 Task: Create a board button that unarchives a list "Trello first" on board "Progress report".
Action: Mouse moved to (1016, 84)
Screenshot: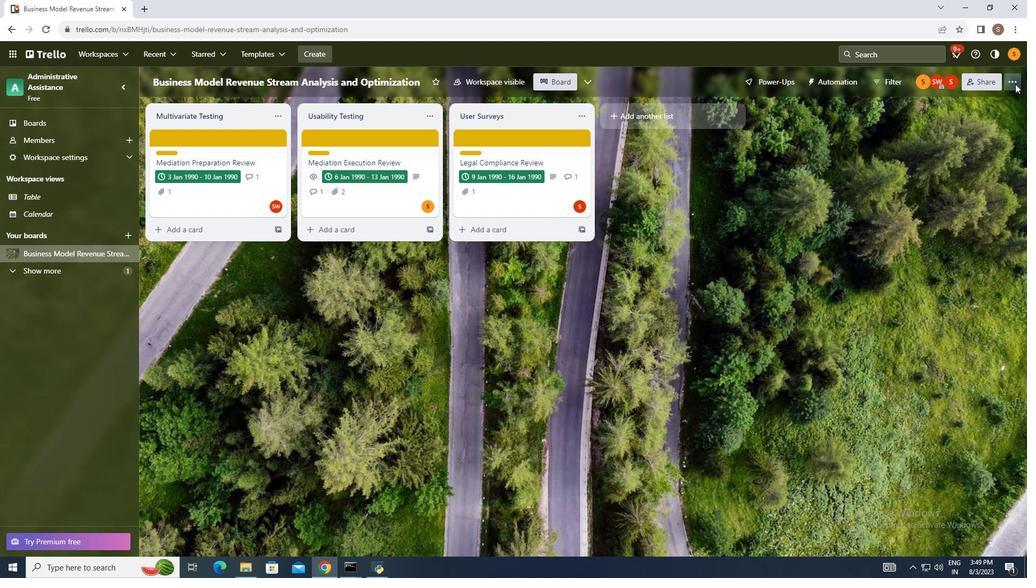 
Action: Mouse pressed left at (1016, 84)
Screenshot: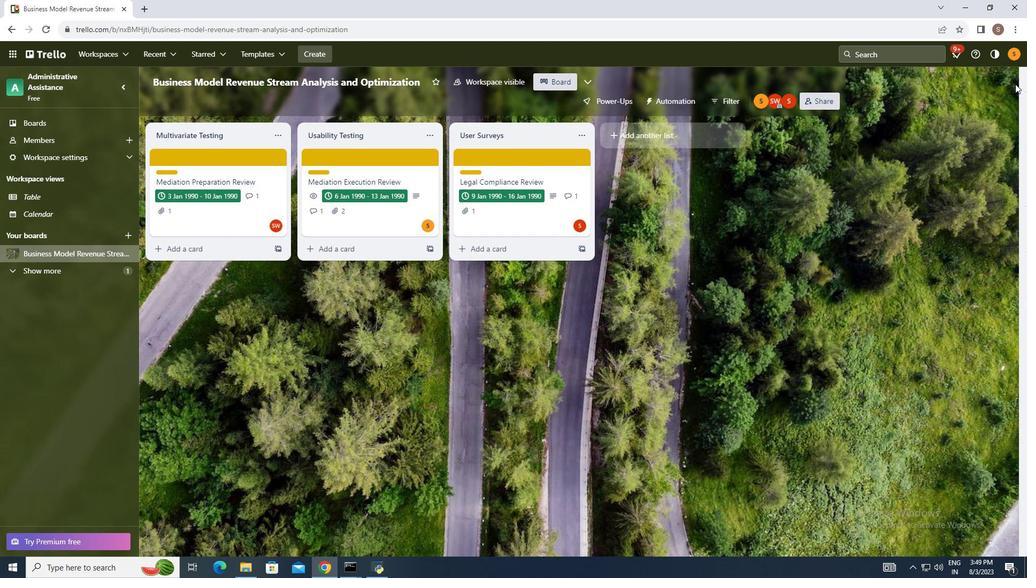 
Action: Mouse moved to (935, 232)
Screenshot: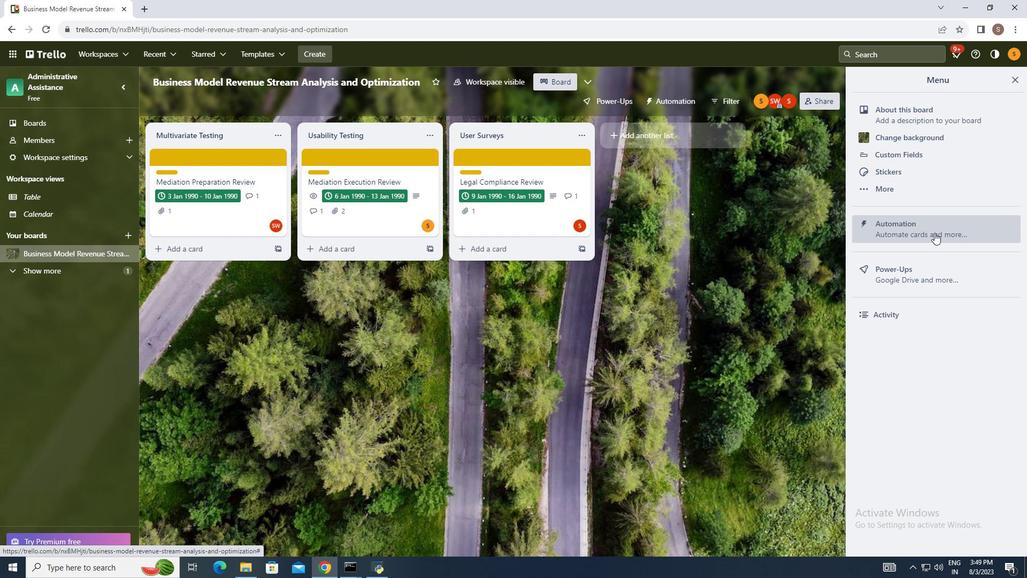 
Action: Mouse pressed left at (935, 232)
Screenshot: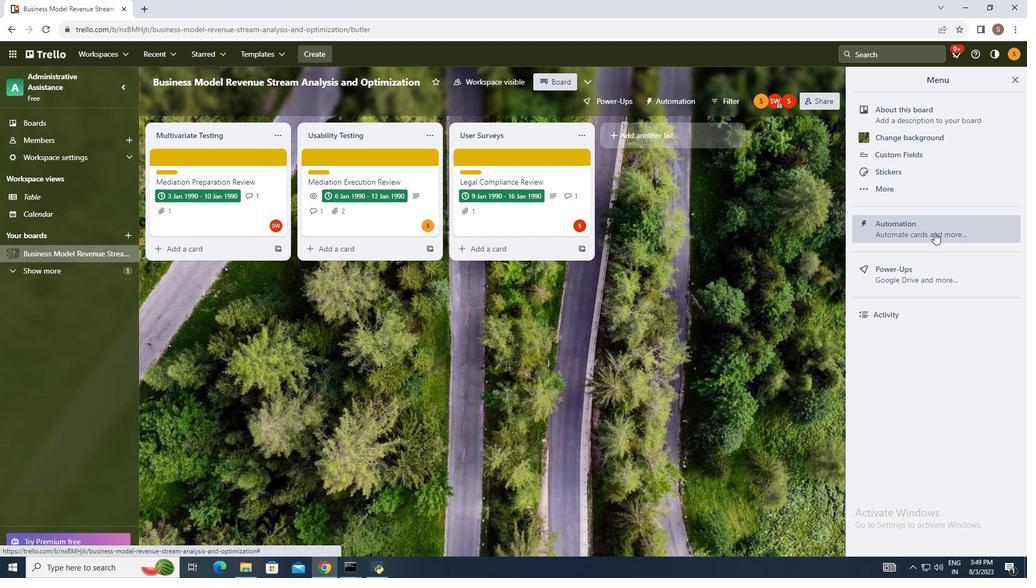 
Action: Mouse moved to (203, 299)
Screenshot: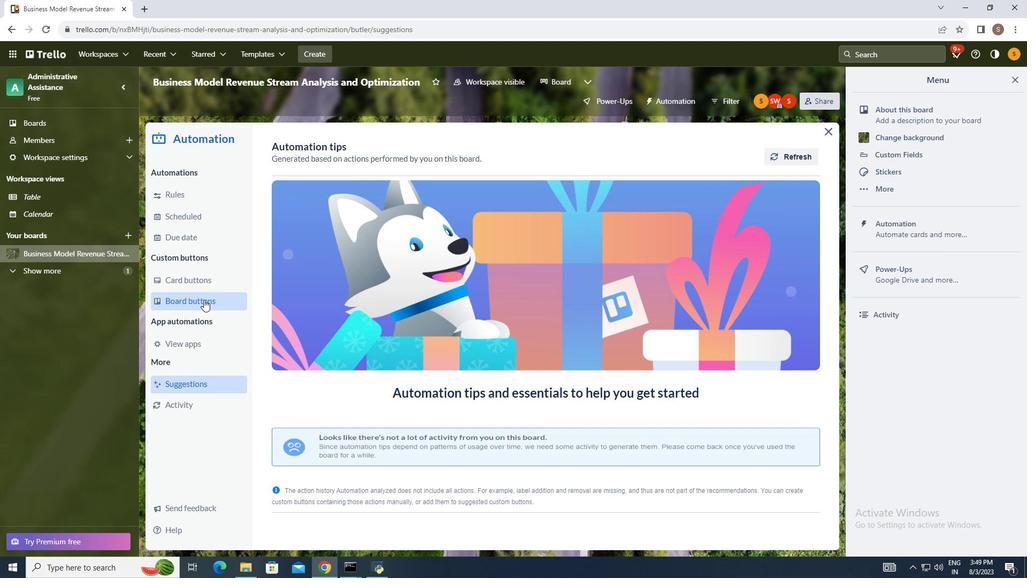 
Action: Mouse pressed left at (203, 299)
Screenshot: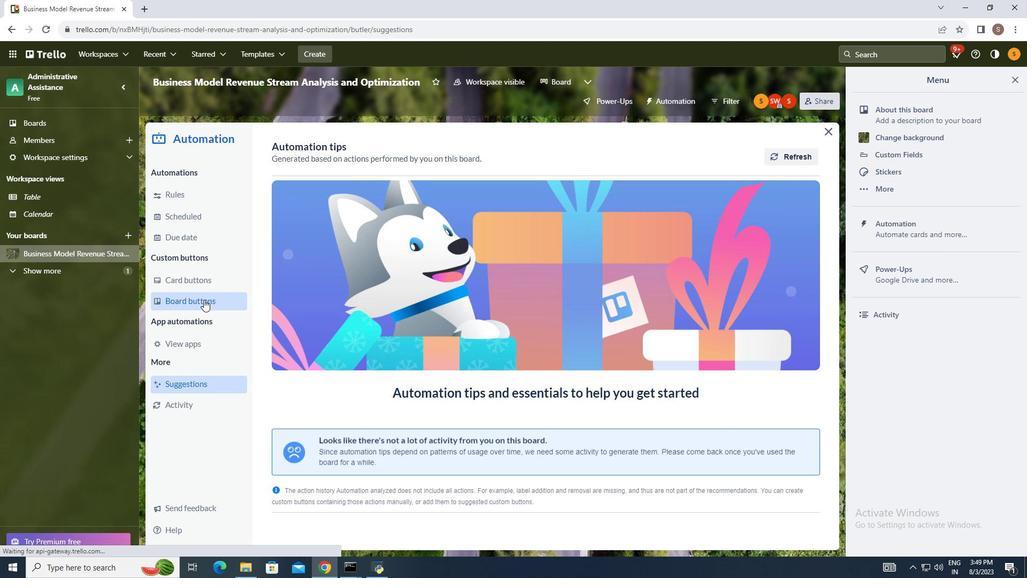 
Action: Mouse moved to (792, 146)
Screenshot: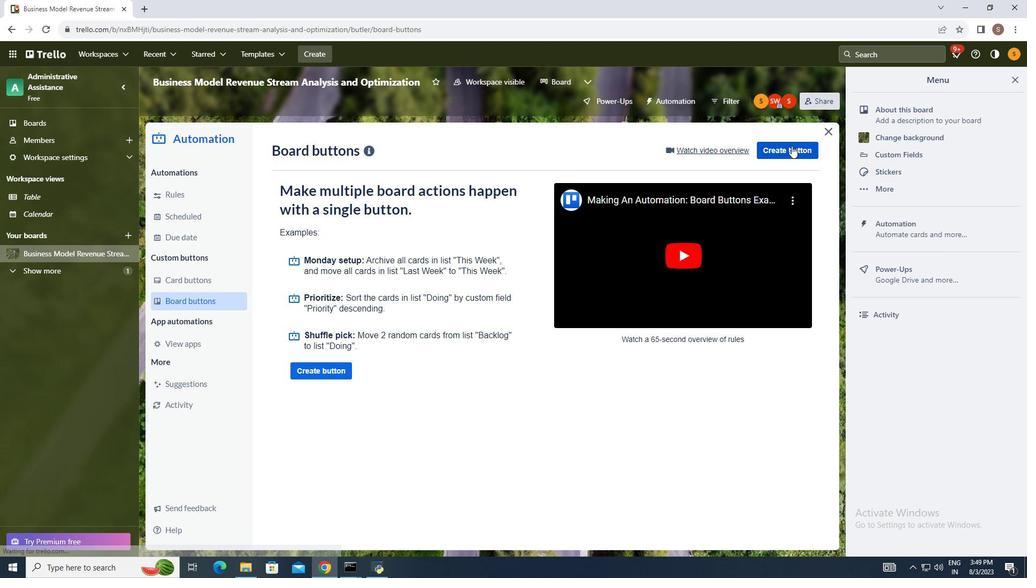 
Action: Mouse pressed left at (792, 146)
Screenshot: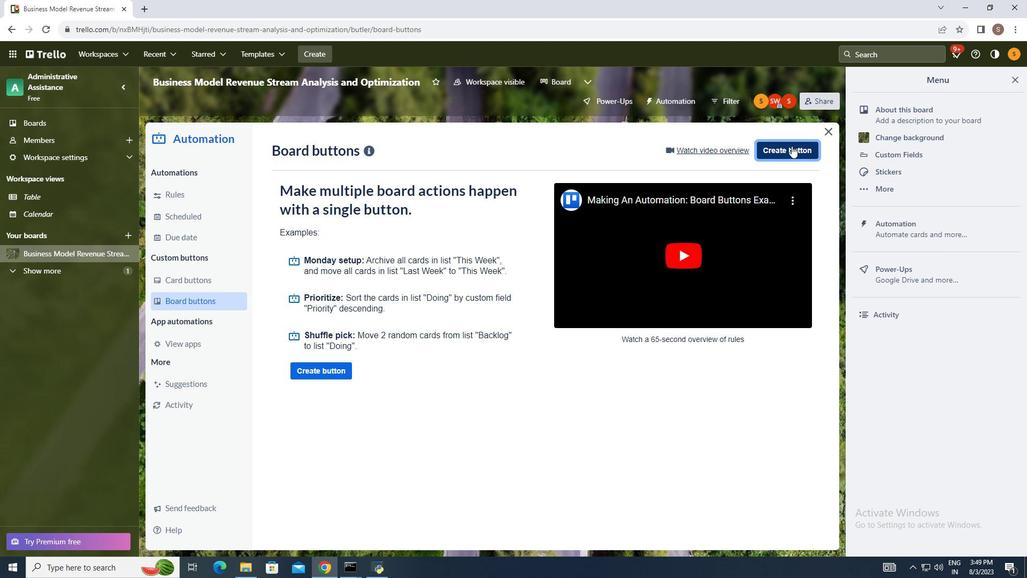 
Action: Mouse moved to (530, 294)
Screenshot: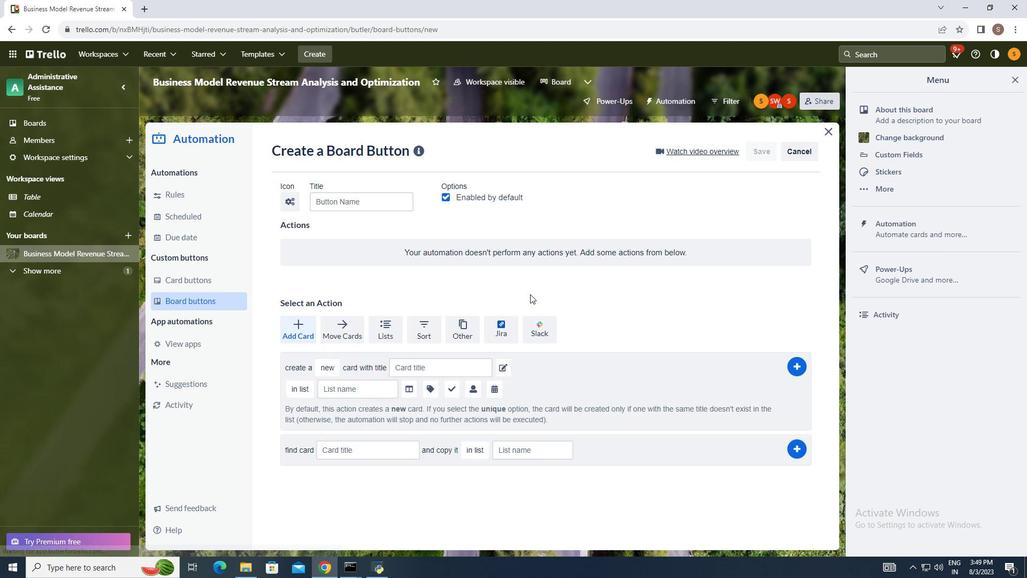 
Action: Mouse pressed left at (530, 294)
Screenshot: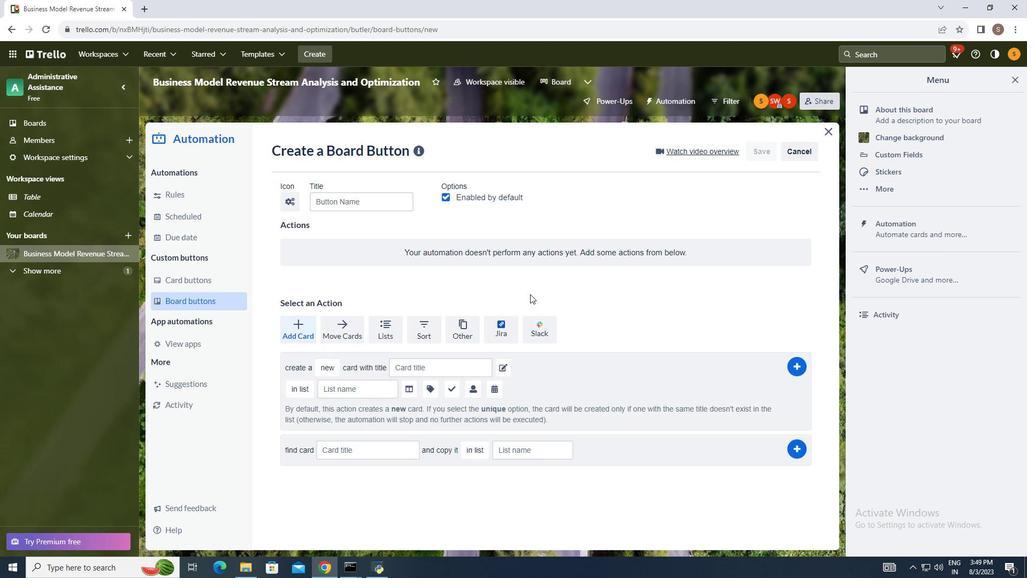 
Action: Mouse moved to (387, 330)
Screenshot: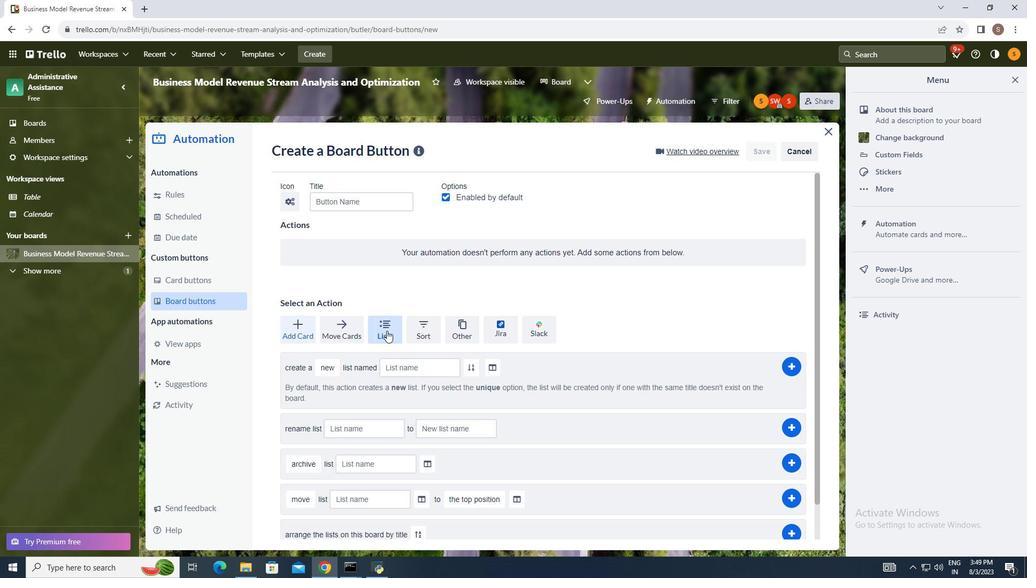 
Action: Mouse pressed left at (387, 330)
Screenshot: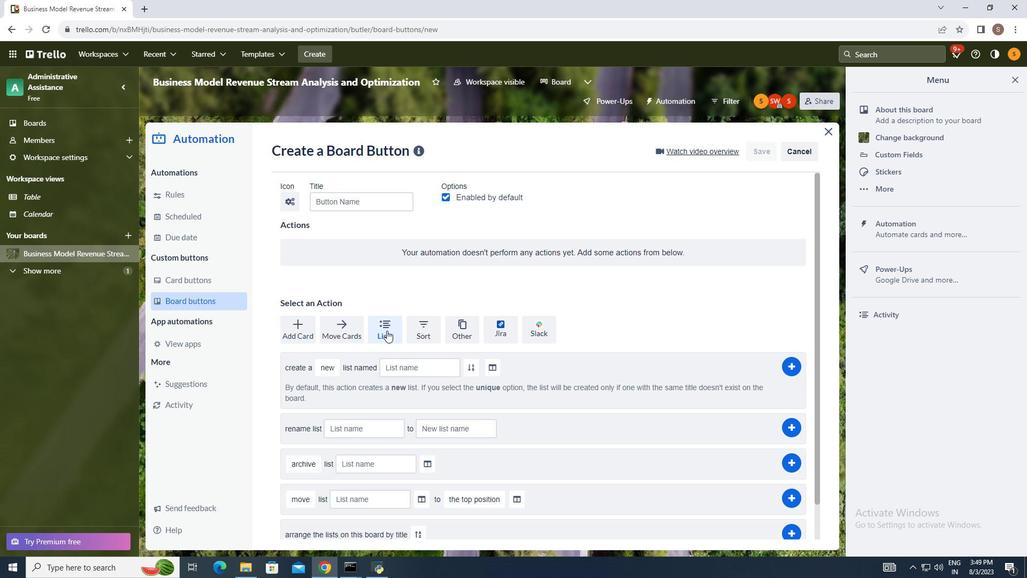 
Action: Mouse moved to (293, 414)
Screenshot: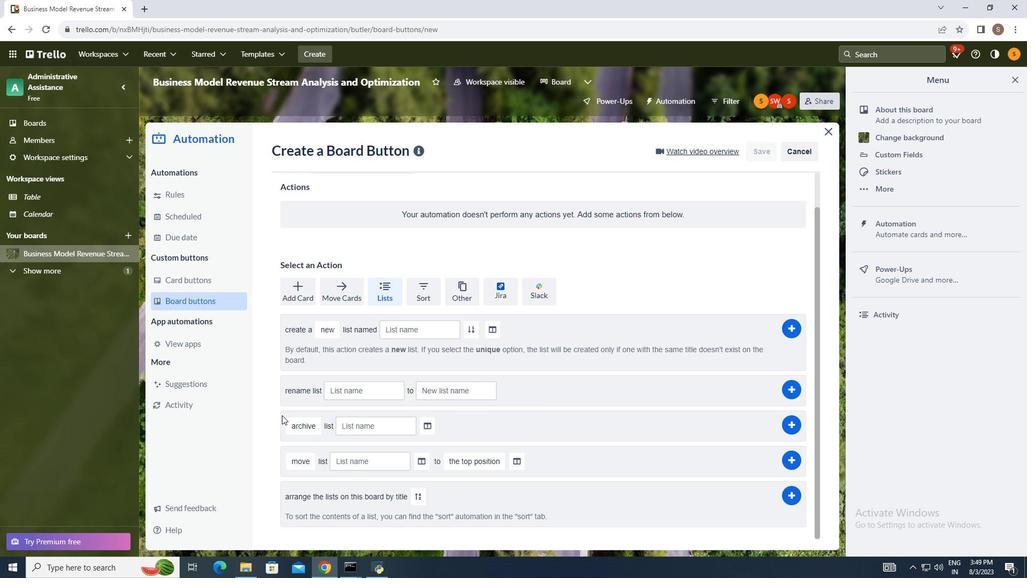 
Action: Mouse scrolled (293, 414) with delta (0, 0)
Screenshot: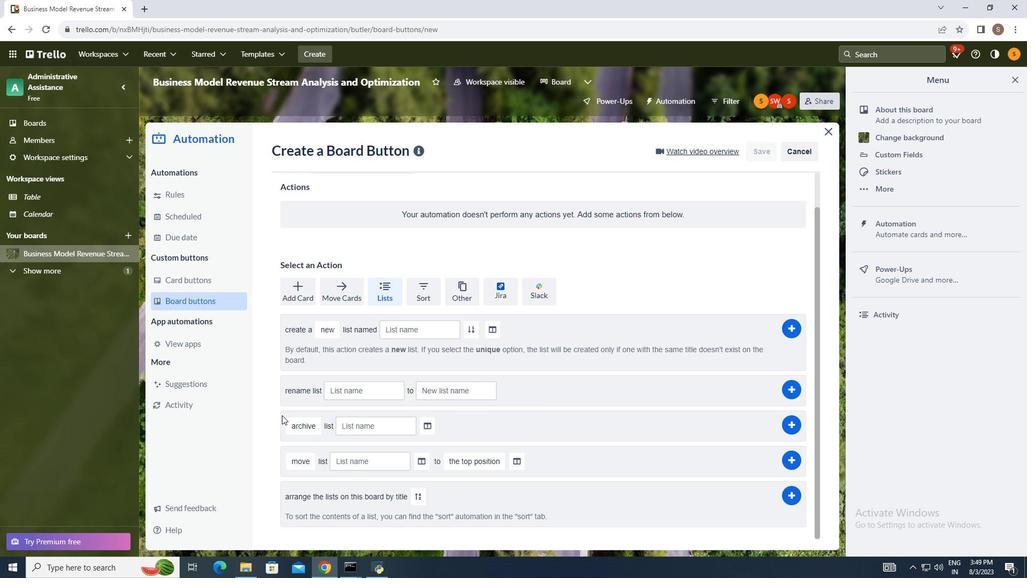
Action: Mouse moved to (306, 467)
Screenshot: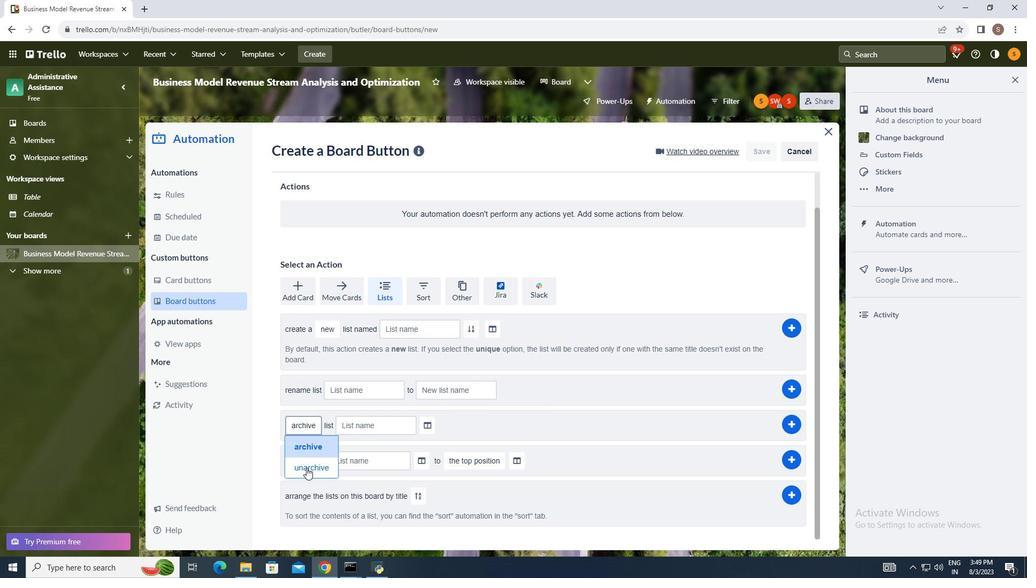 
Action: Mouse pressed left at (306, 467)
Screenshot: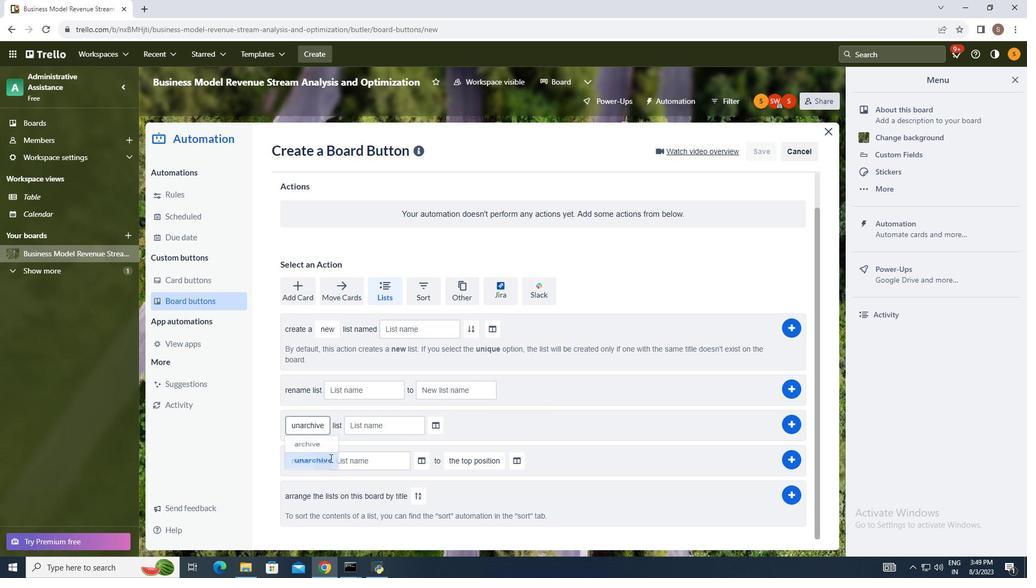 
Action: Mouse moved to (361, 429)
Screenshot: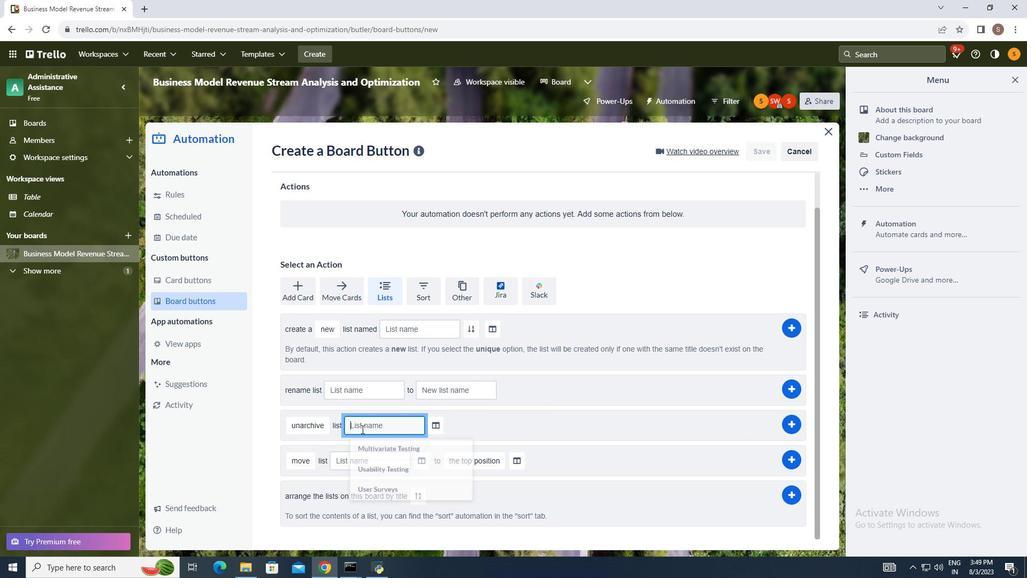 
Action: Mouse pressed left at (361, 429)
Screenshot: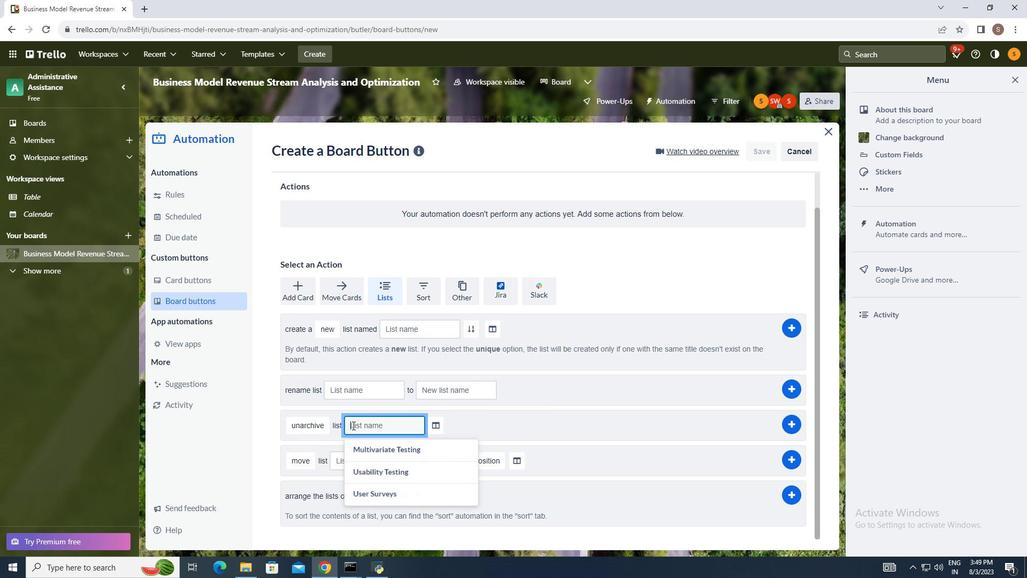 
Action: Mouse moved to (304, 389)
Screenshot: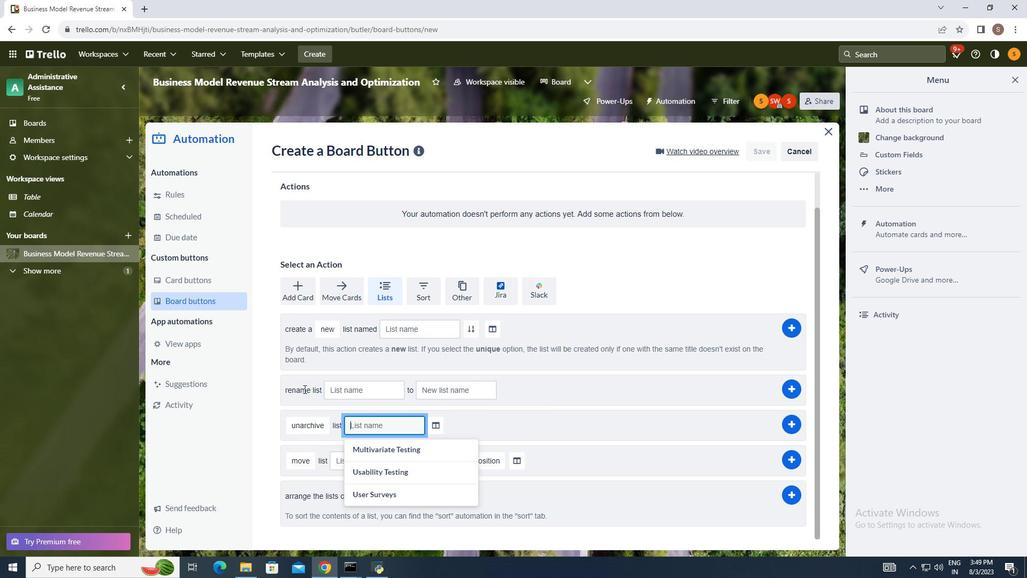 
Action: Key pressed <Key.shift_r>Trello<Key.space>first
Screenshot: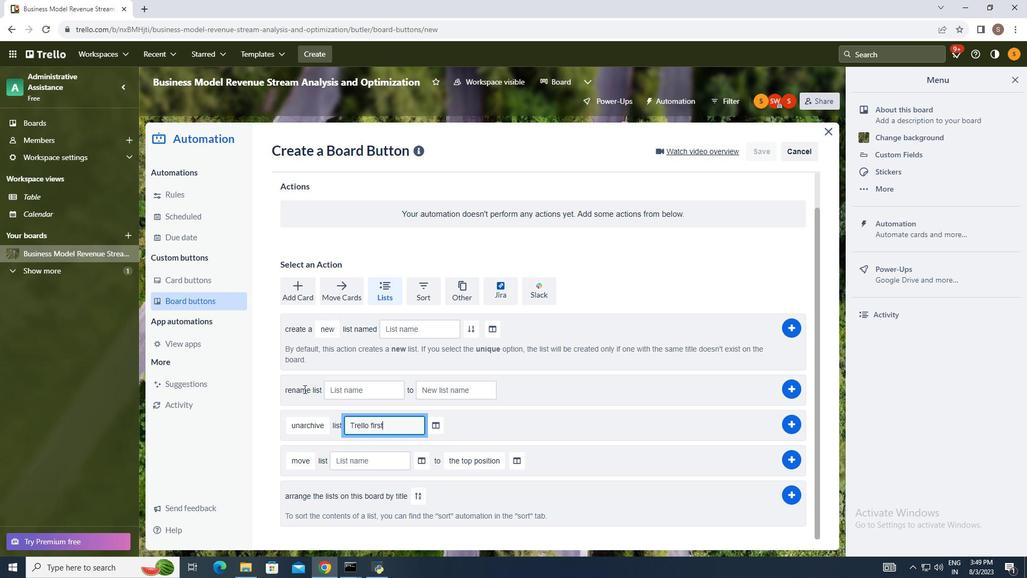 
Action: Mouse moved to (440, 423)
Screenshot: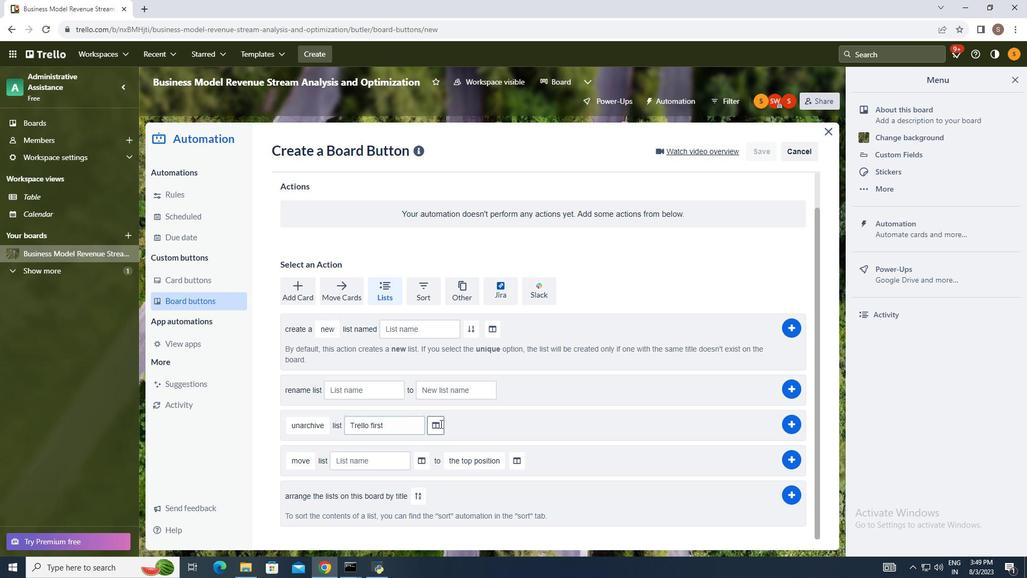 
Action: Mouse pressed left at (440, 423)
Screenshot: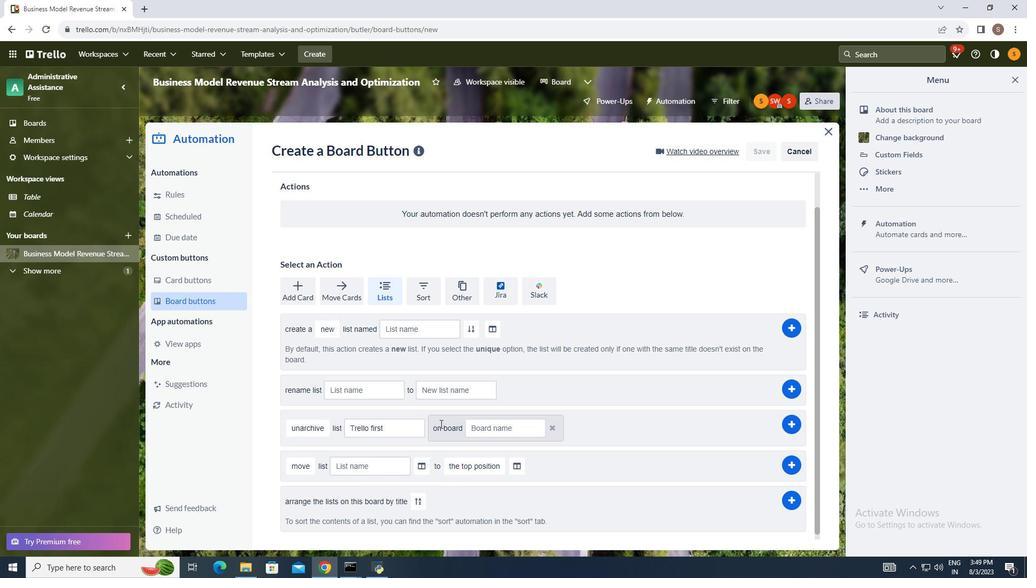 
Action: Mouse moved to (499, 432)
Screenshot: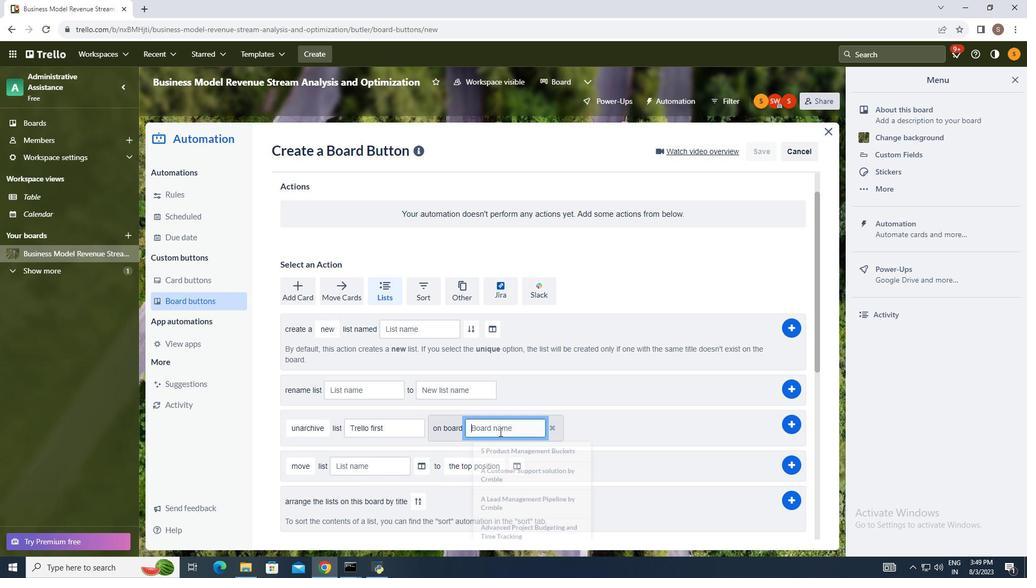 
Action: Mouse pressed left at (499, 432)
Screenshot: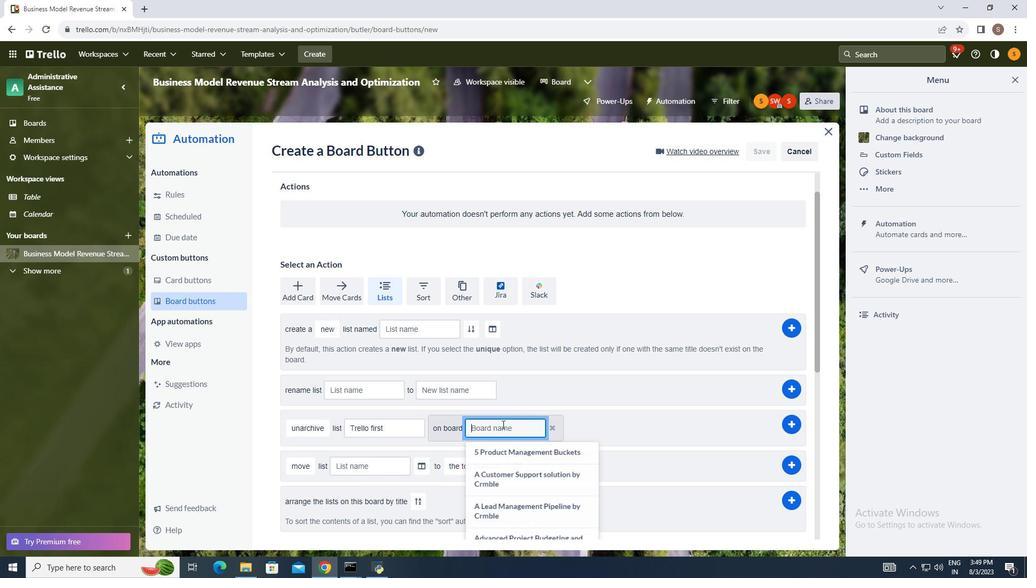 
Action: Mouse moved to (532, 383)
Screenshot: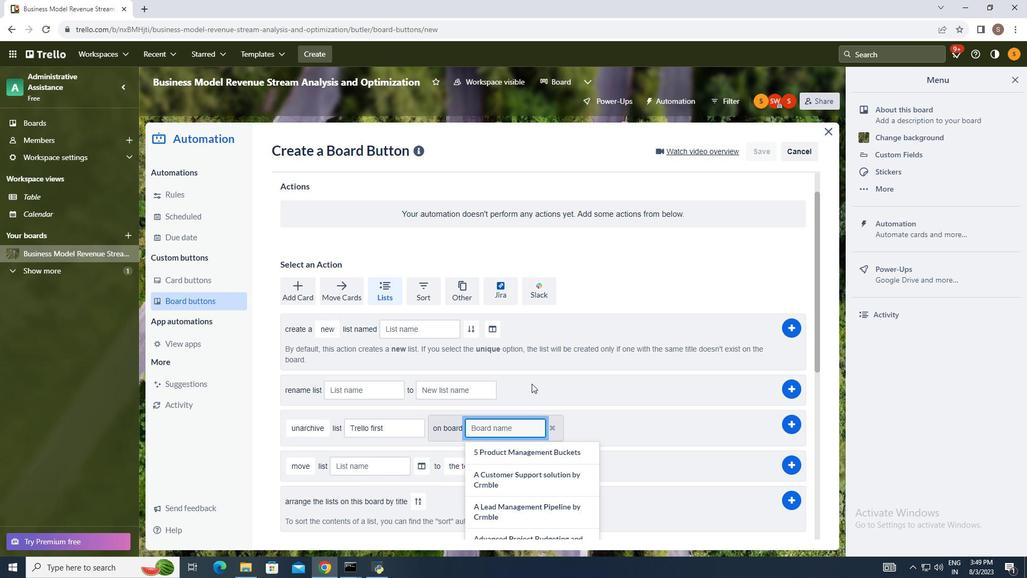 
Action: Key pressed <Key.shift>Progre
Screenshot: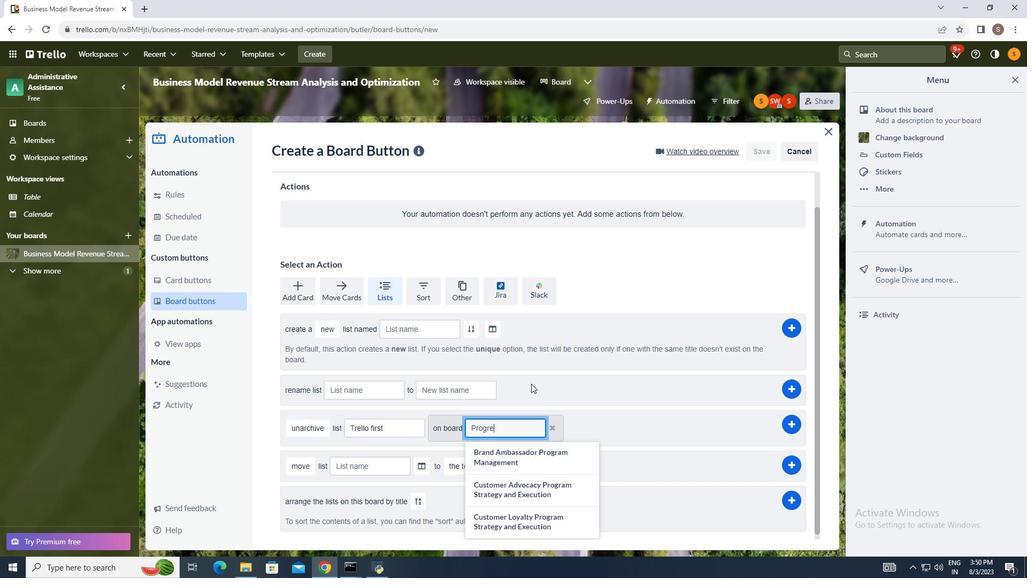 
Action: Mouse moved to (531, 383)
Screenshot: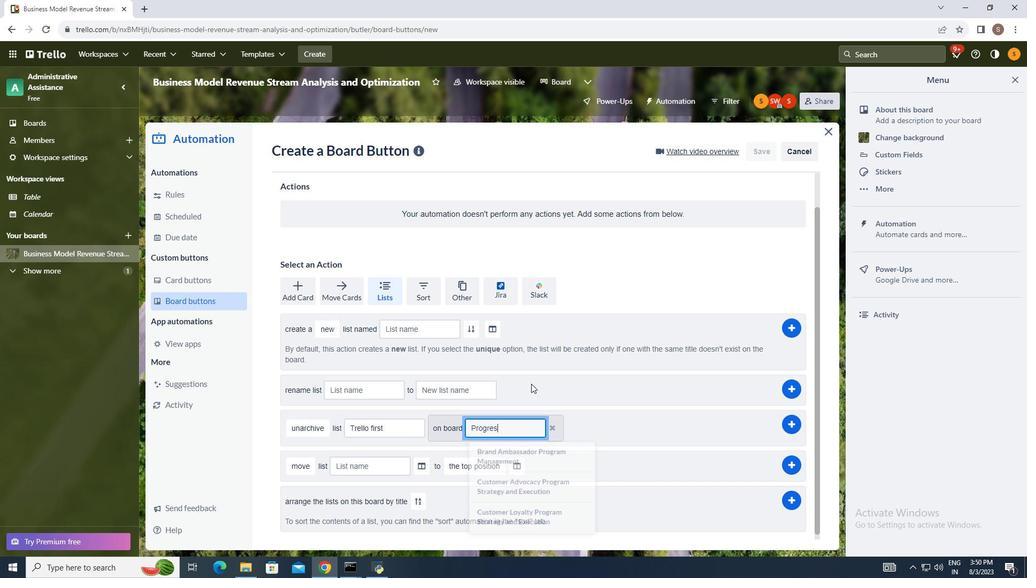 
Action: Key pressed ss<Key.space>report
Screenshot: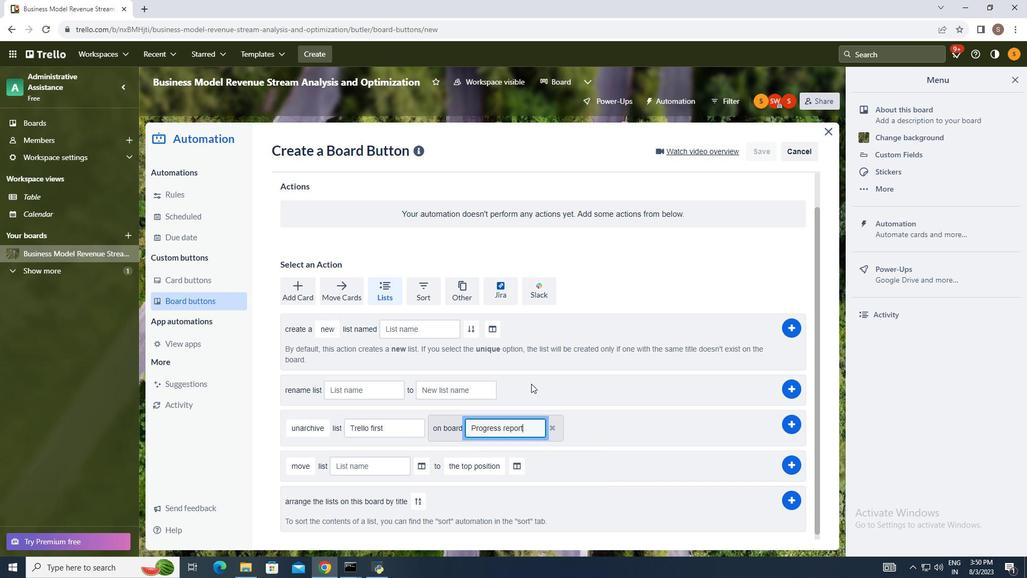 
Action: Mouse moved to (793, 421)
Screenshot: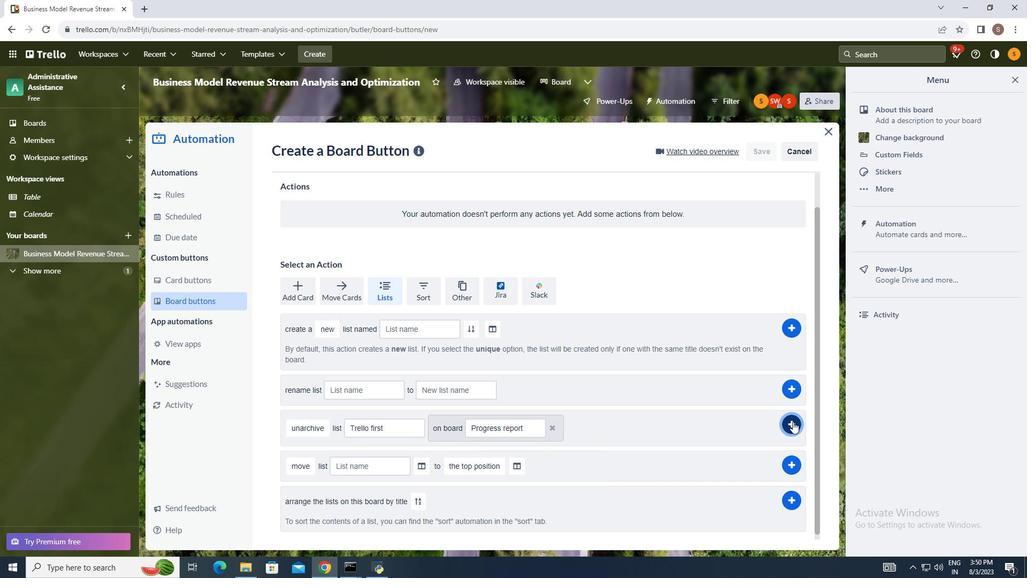 
Action: Mouse pressed left at (793, 421)
Screenshot: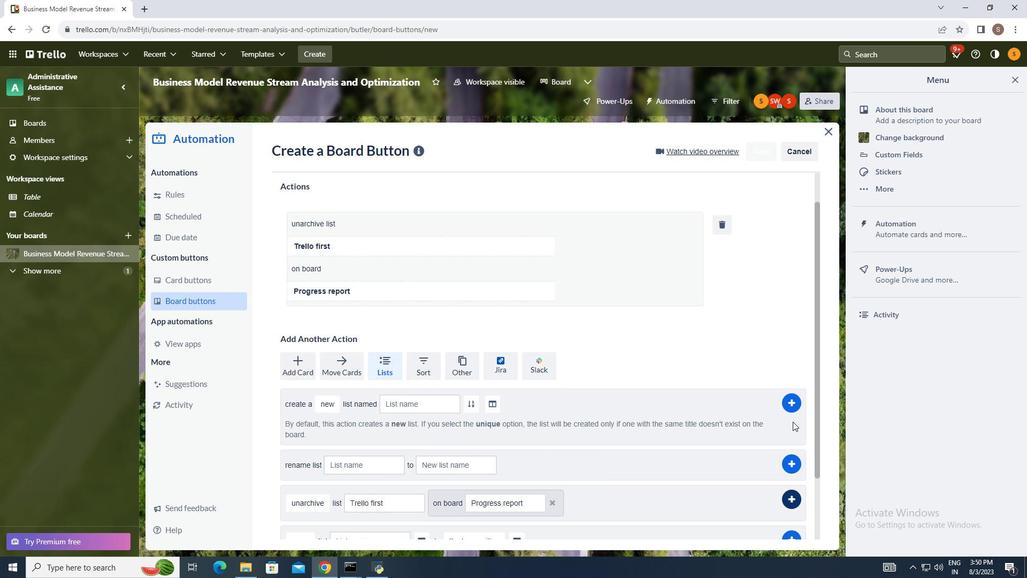 
